 Task: Find  driving directions from San Francisco, California, to Lake Tahoe, California/Nevada.
Action: Mouse pressed left at (256, 78)
Screenshot: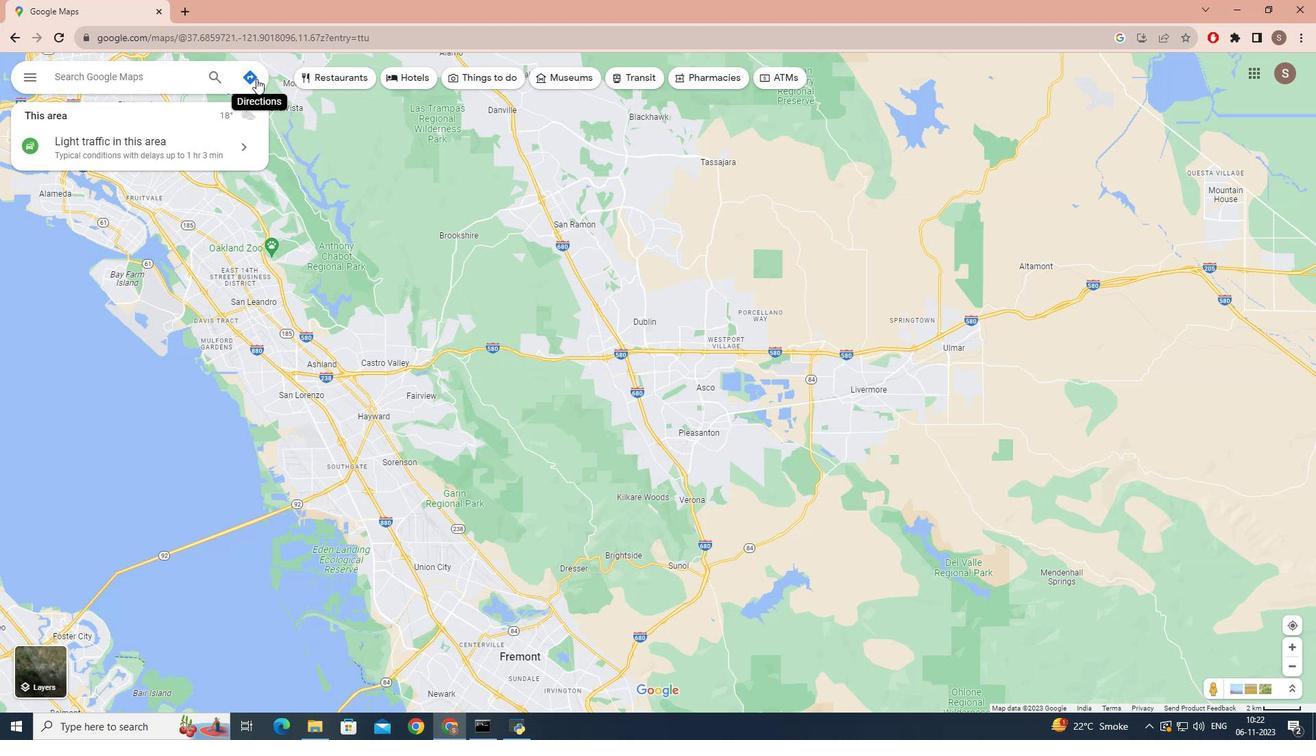 
Action: Mouse moved to (122, 108)
Screenshot: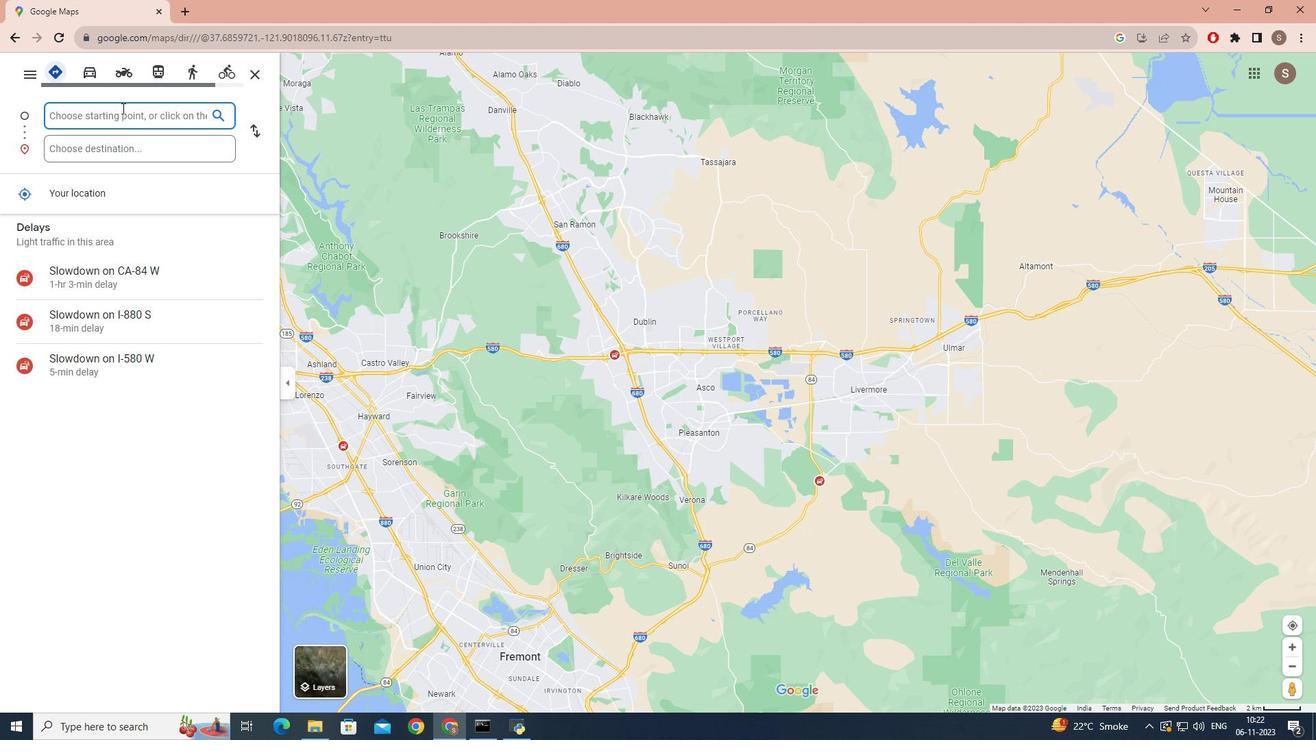 
Action: Mouse pressed left at (122, 108)
Screenshot: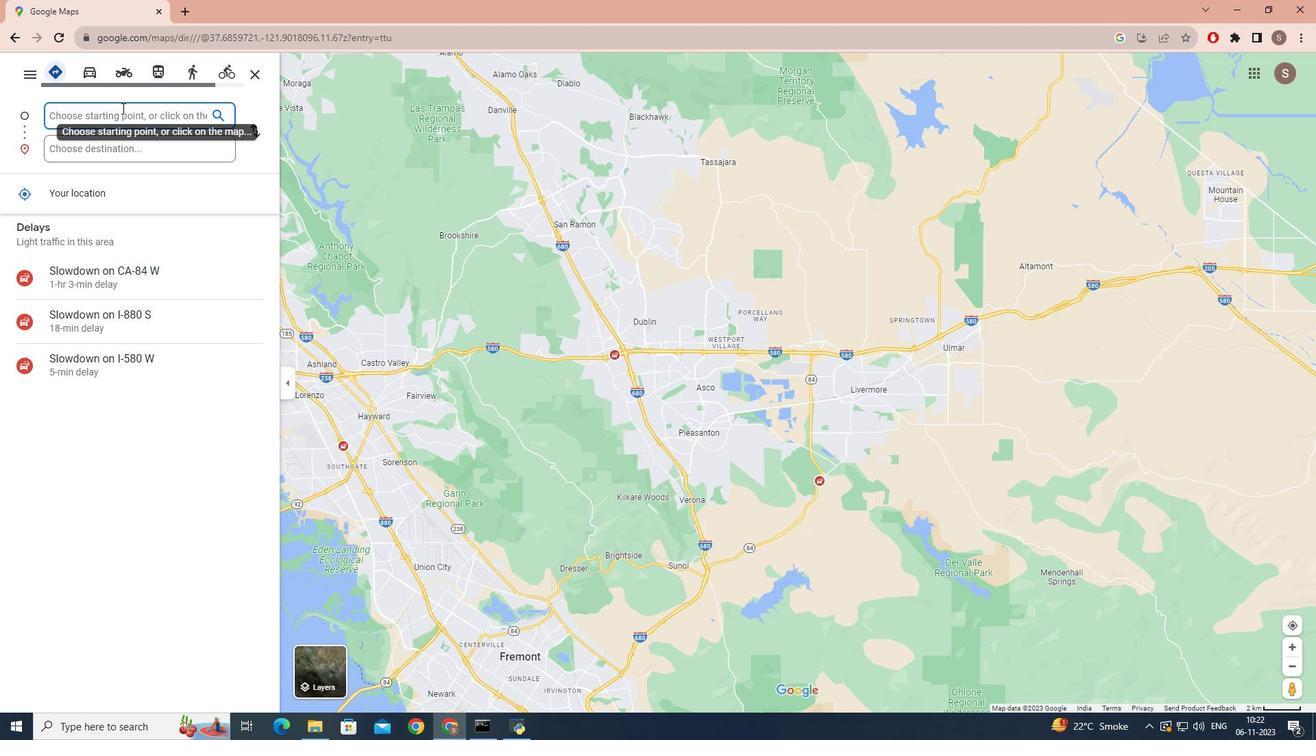 
Action: Key pressed <Key.caps_lock>S<Key.caps_lock>an<Key.space>francisco,<Key.caps_lock>C<Key.caps_lock>lifornia<Key.space>
Screenshot: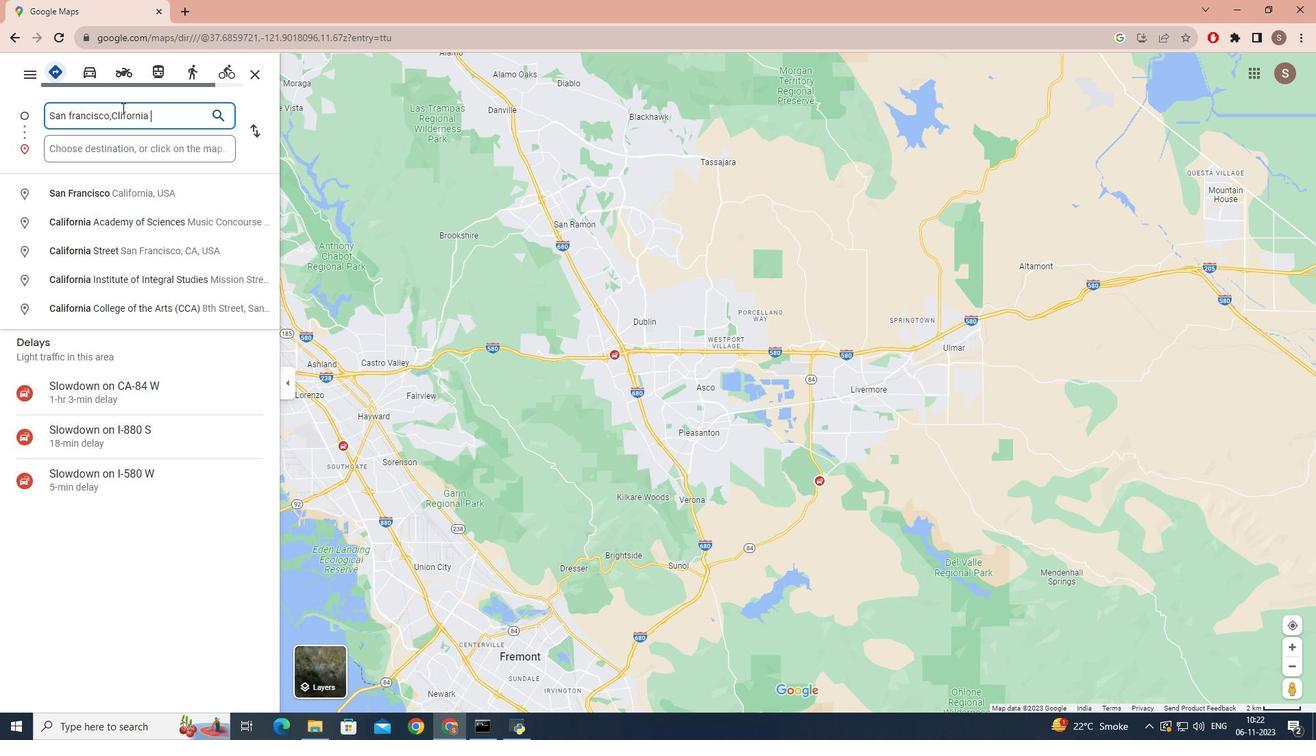 
Action: Mouse moved to (104, 141)
Screenshot: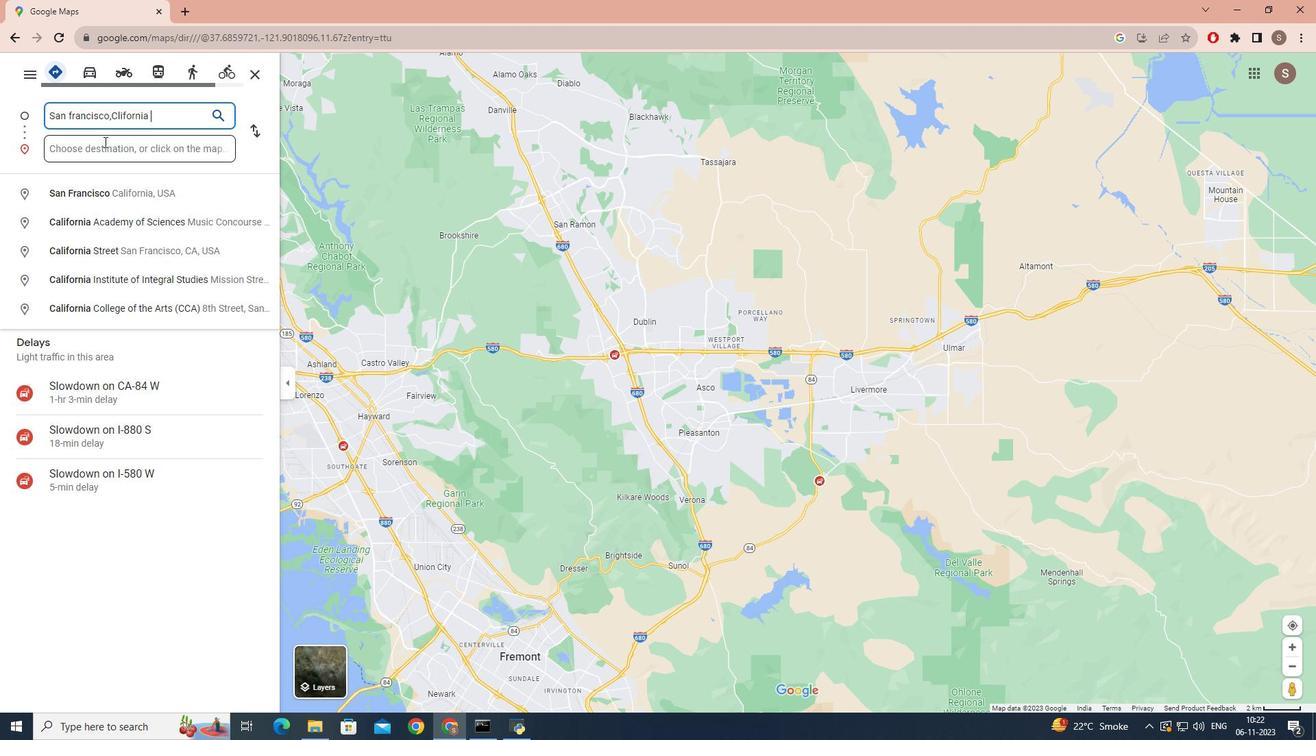 
Action: Mouse pressed left at (104, 141)
Screenshot: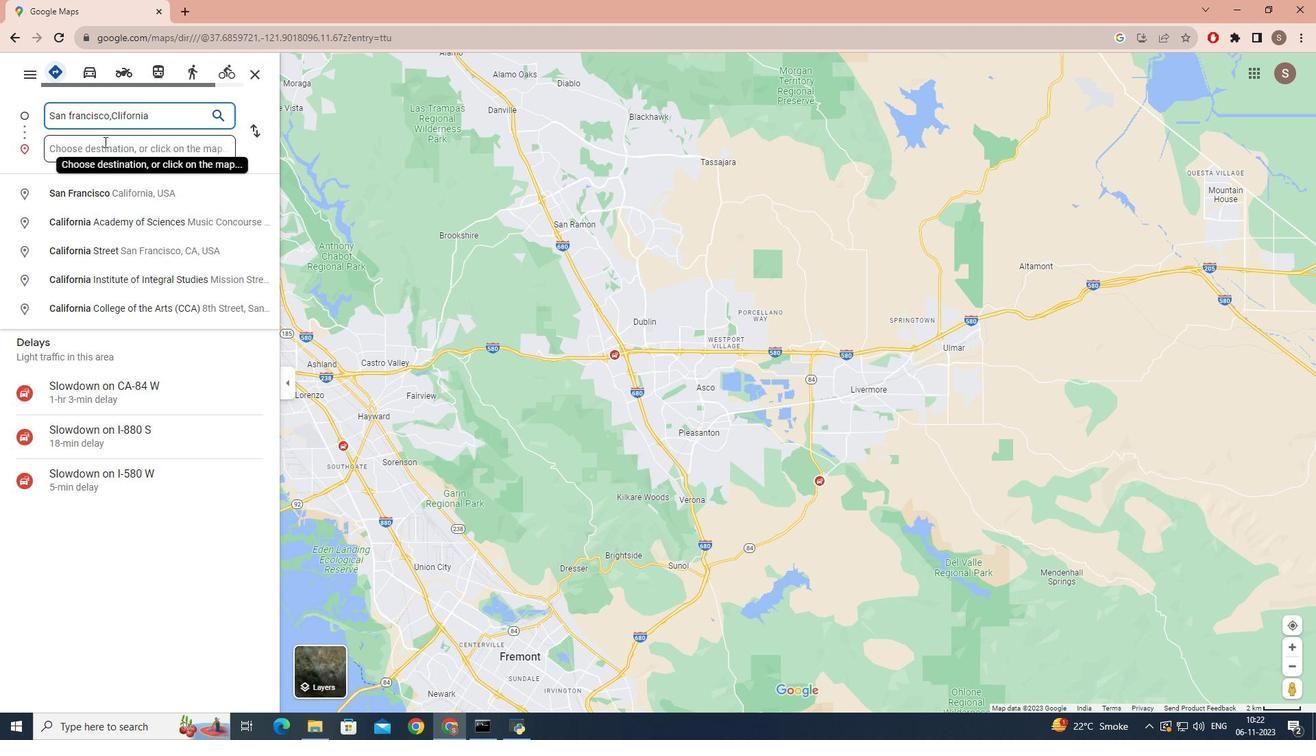
Action: Key pressed <Key.caps_lock>L<Key.caps_lock>ake<Key.space><Key.caps_lock>T<Key.caps_lock>ahoe,<Key.caps_lock>C<Key.caps_lock>alifornia<Key.enter>
Screenshot: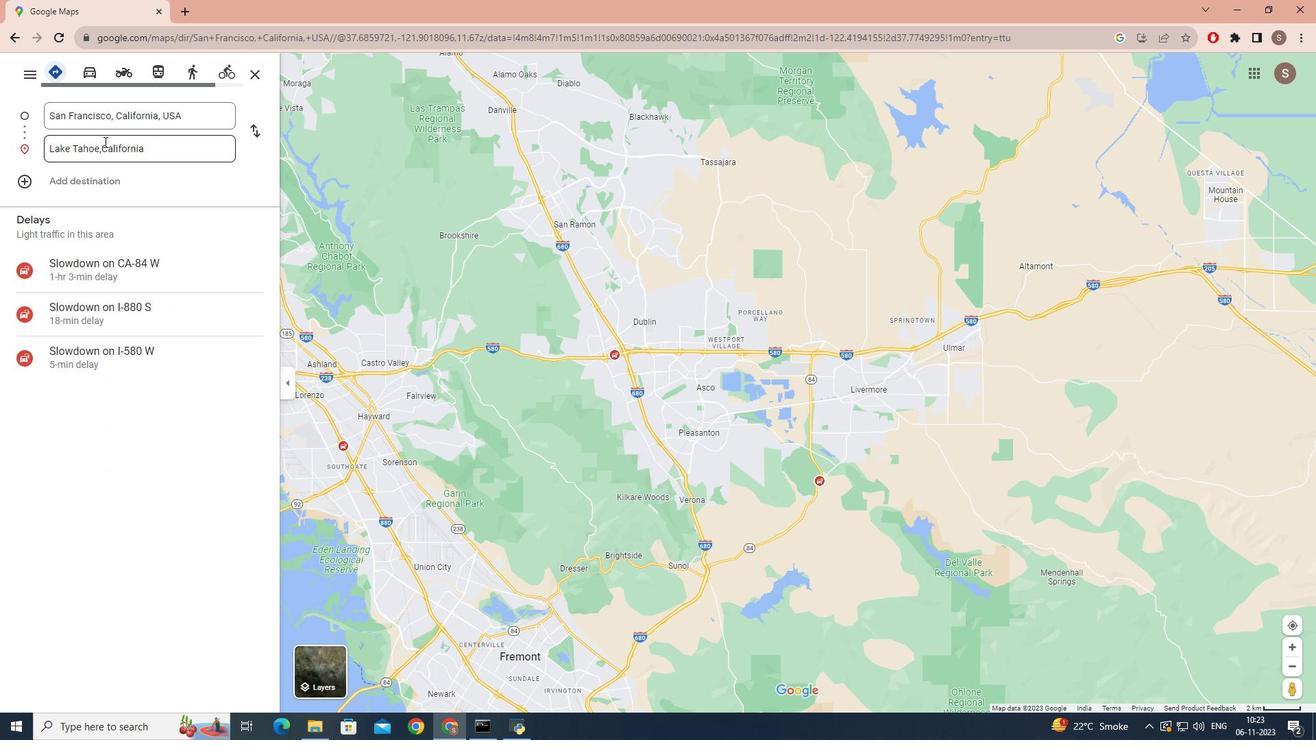 
Action: Mouse moved to (95, 82)
Screenshot: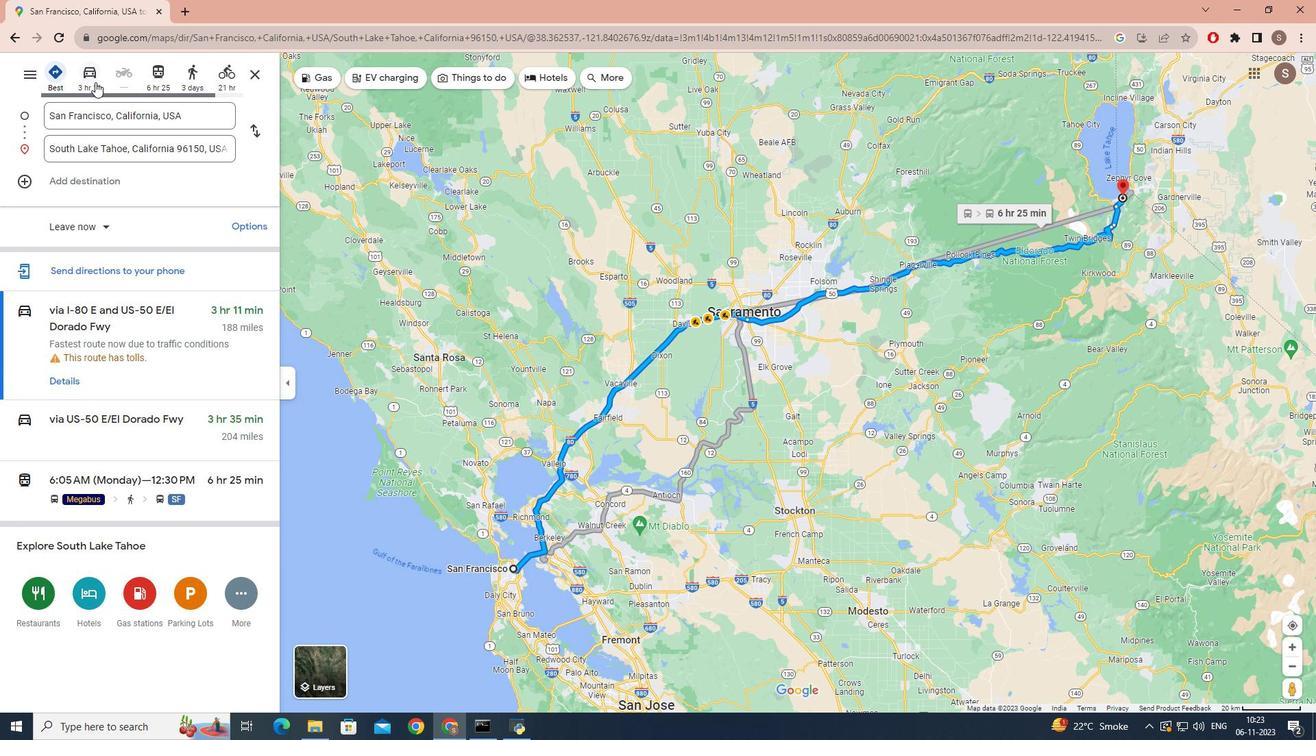 
Action: Mouse pressed left at (95, 82)
Screenshot: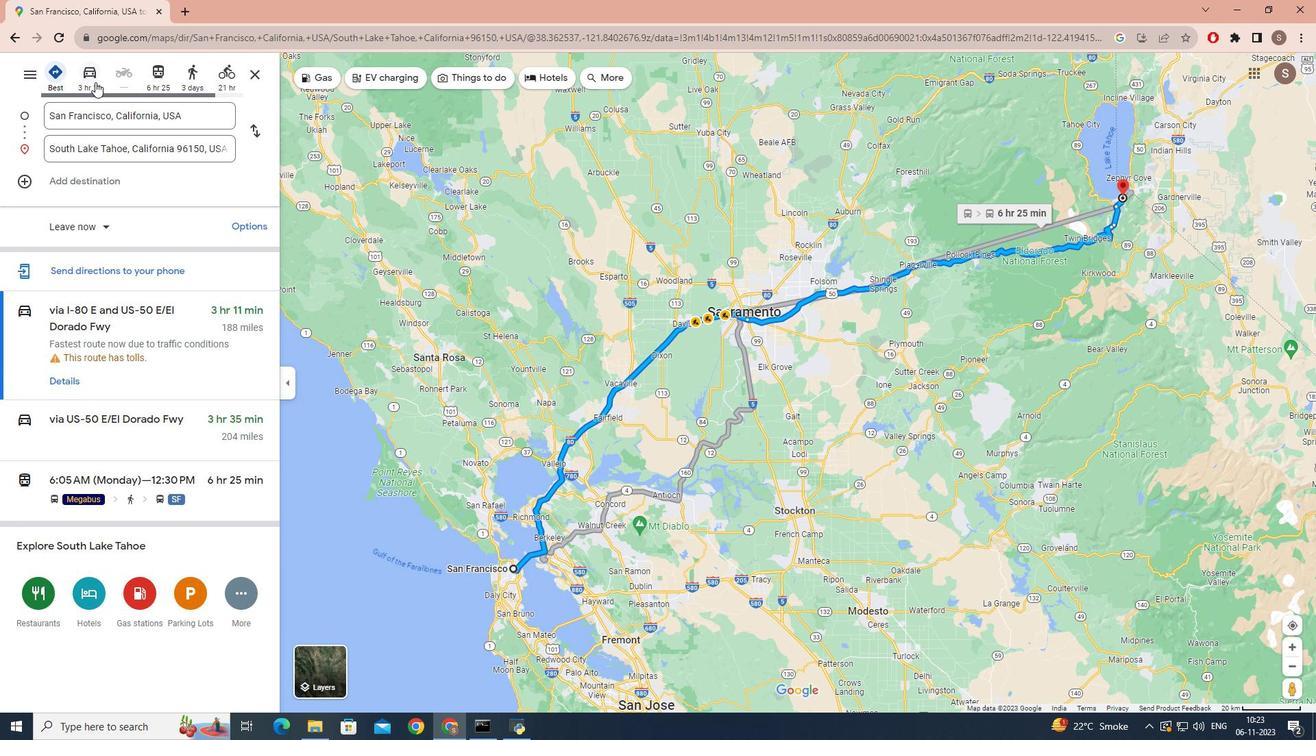 
Action: Mouse moved to (72, 383)
Screenshot: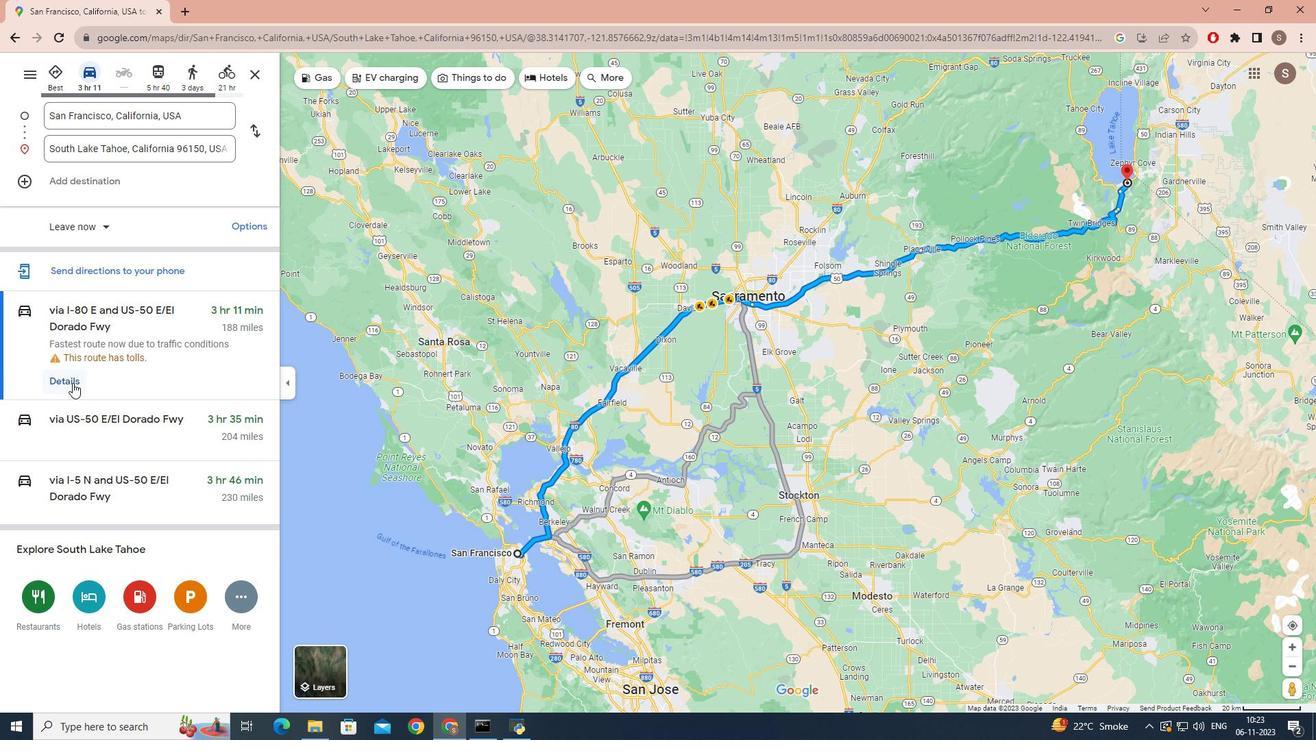 
Action: Mouse pressed left at (72, 383)
Screenshot: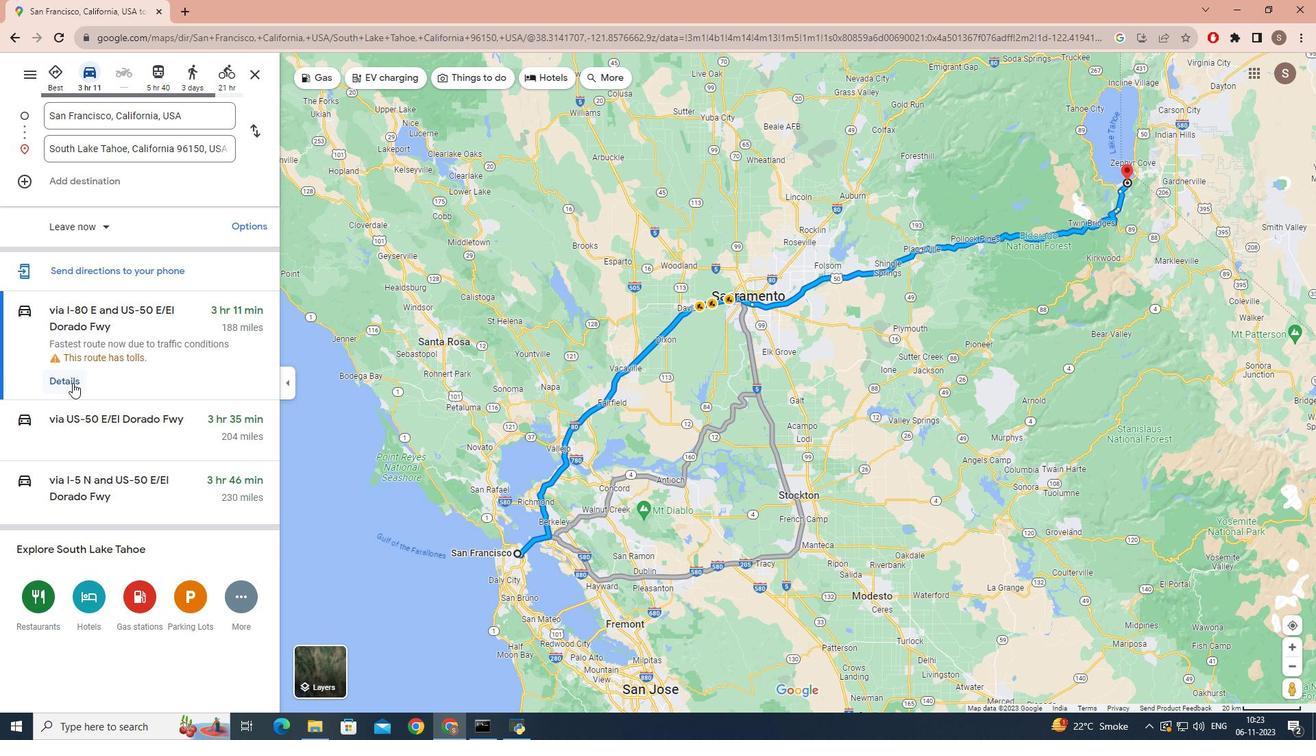
Action: Mouse moved to (98, 364)
Screenshot: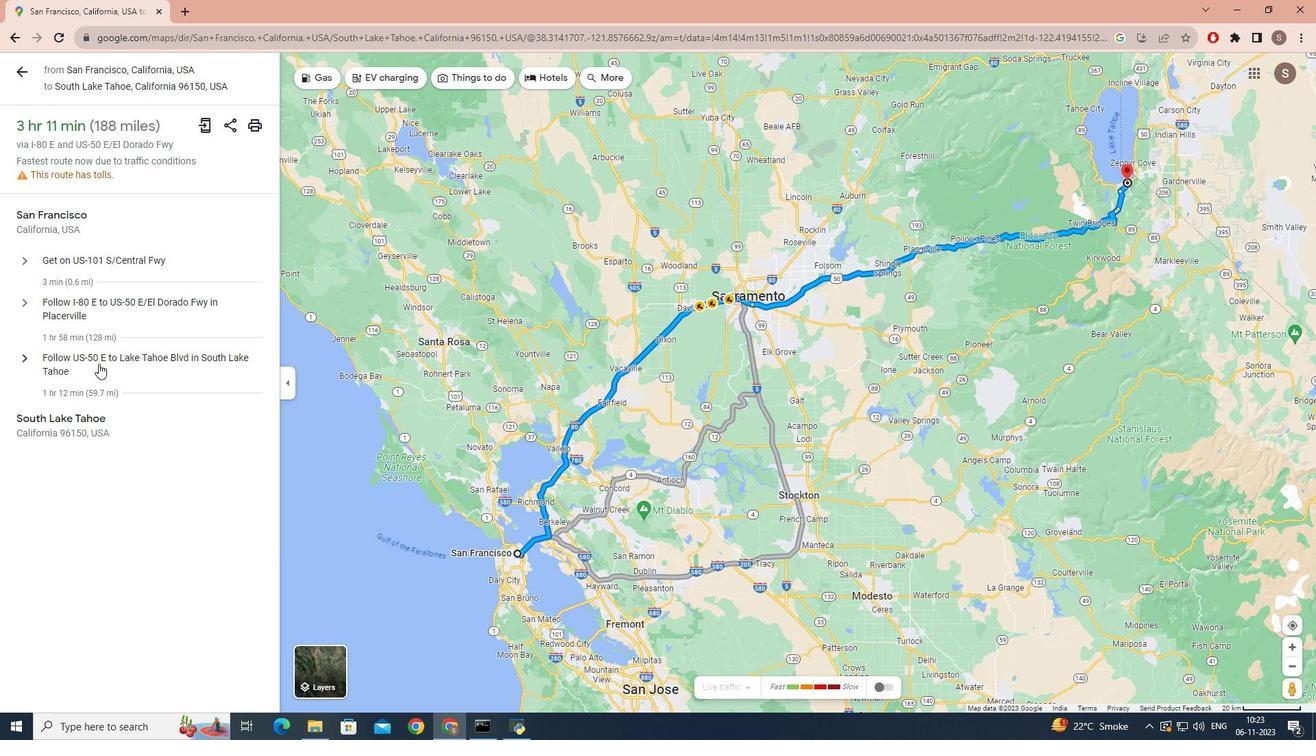 
